 Task: Plan a workshop on effective teamwork for the team on the 18th at 4:30 PM.
Action: Mouse moved to (25, 68)
Screenshot: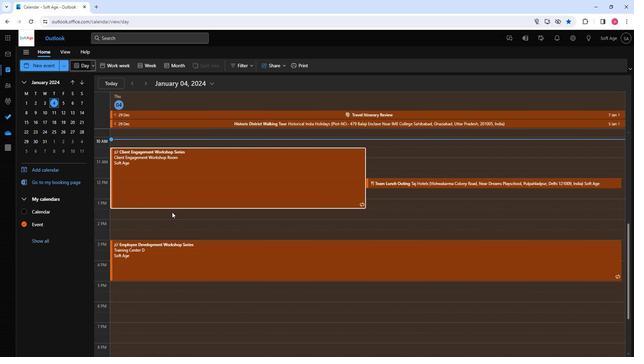 
Action: Mouse pressed left at (25, 68)
Screenshot: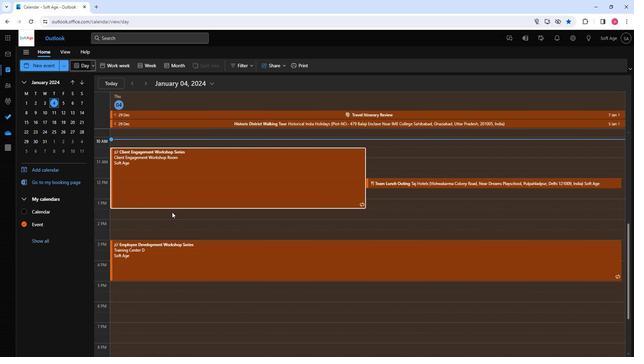 
Action: Mouse moved to (157, 110)
Screenshot: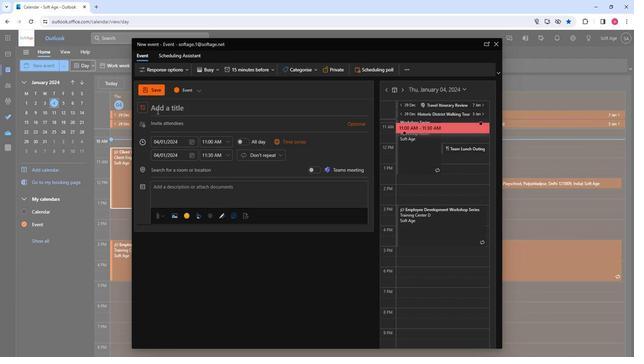 
Action: Mouse pressed left at (157, 110)
Screenshot: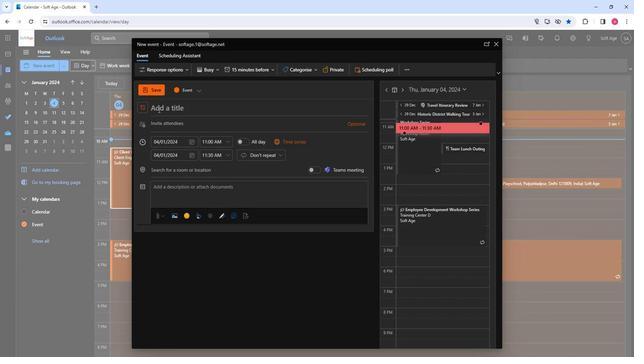 
Action: Key pressed <Key.shift>Workshop<Key.space>on<Key.space><Key.shift>Effective<Key.space><Key.space><Key.shift>Teamwork
Screenshot: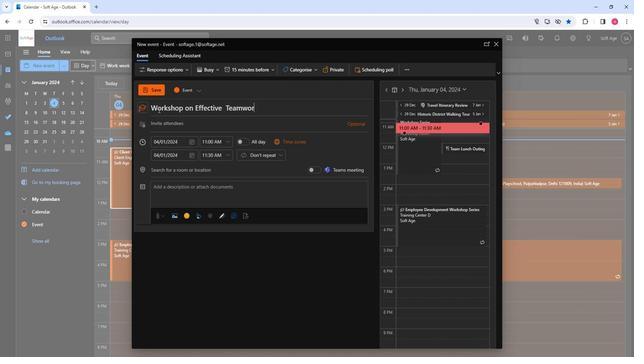 
Action: Mouse moved to (172, 127)
Screenshot: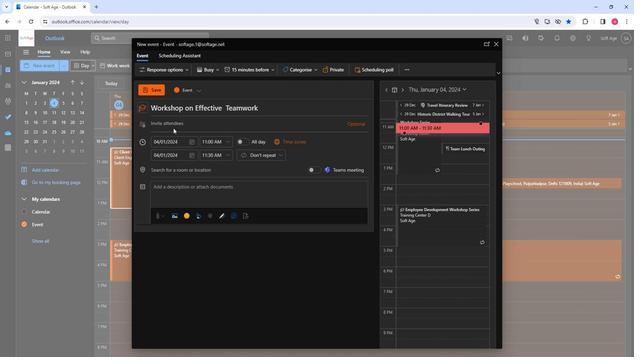 
Action: Mouse pressed left at (172, 127)
Screenshot: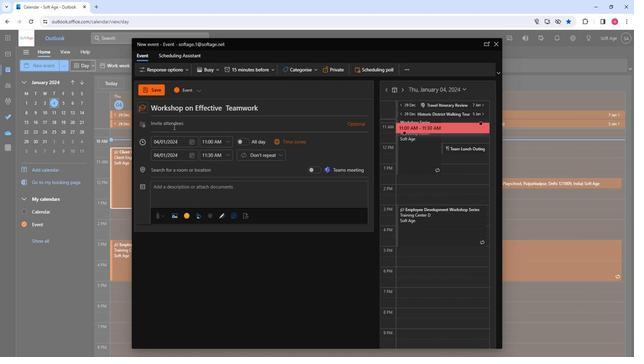 
Action: Mouse moved to (225, 108)
Screenshot: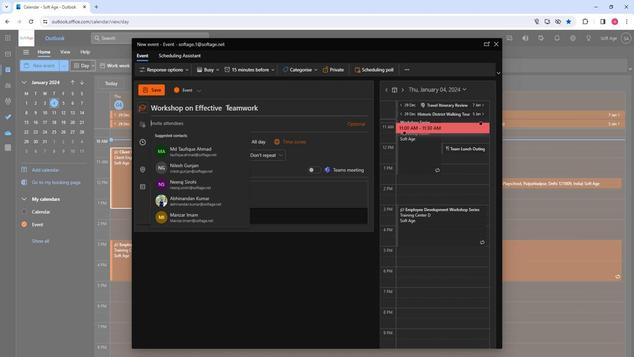 
Action: Mouse pressed left at (225, 108)
Screenshot: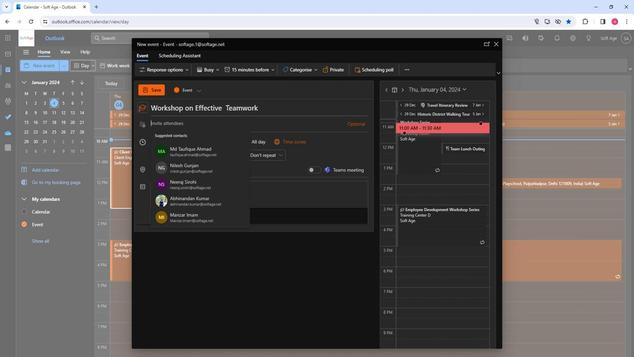 
Action: Mouse moved to (227, 110)
Screenshot: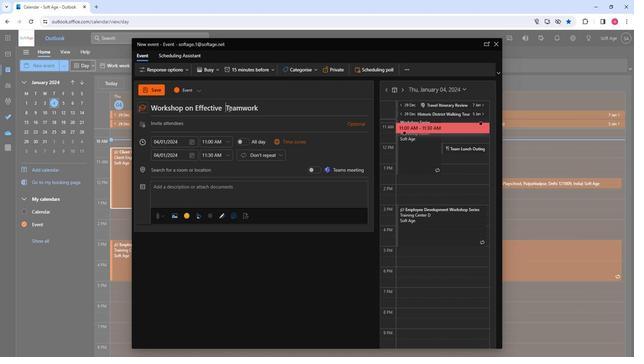 
Action: Key pressed <Key.backspace>
Screenshot: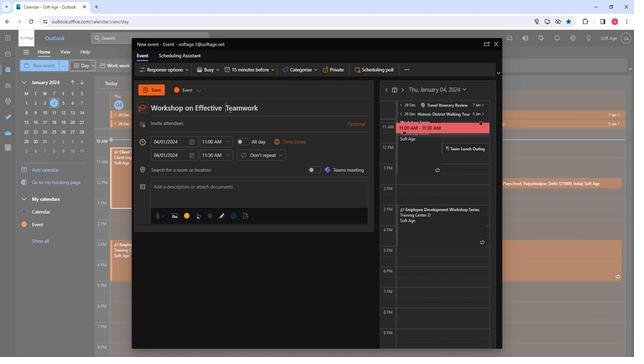 
Action: Mouse moved to (199, 124)
Screenshot: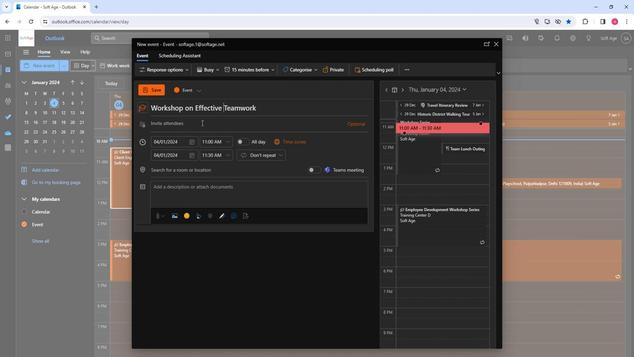 
Action: Mouse pressed left at (199, 124)
Screenshot: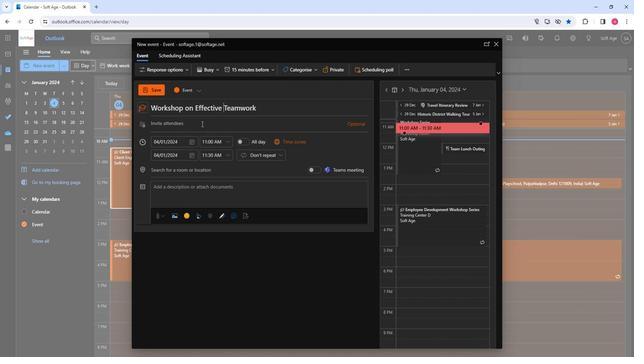 
Action: Mouse moved to (200, 125)
Screenshot: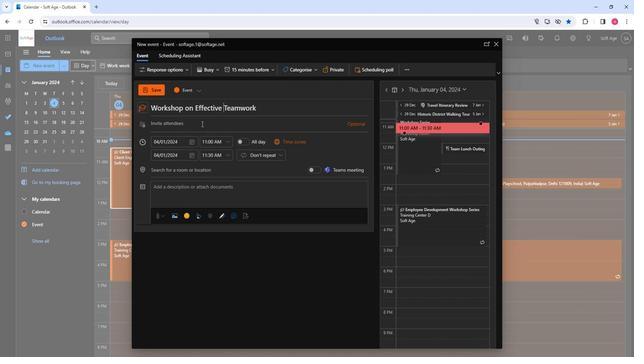 
Action: Key pressed so
Screenshot: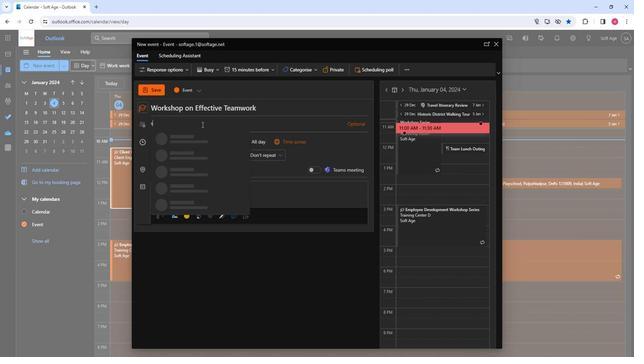 
Action: Mouse moved to (187, 146)
Screenshot: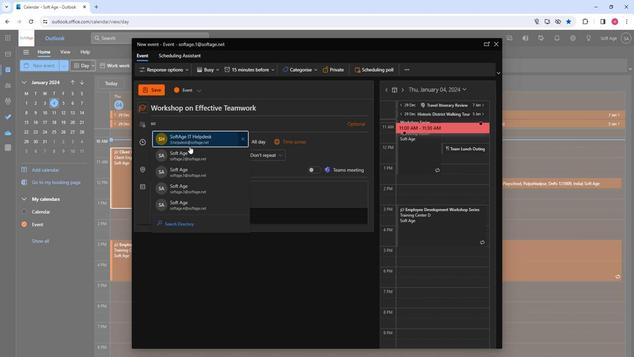 
Action: Mouse pressed left at (187, 146)
Screenshot: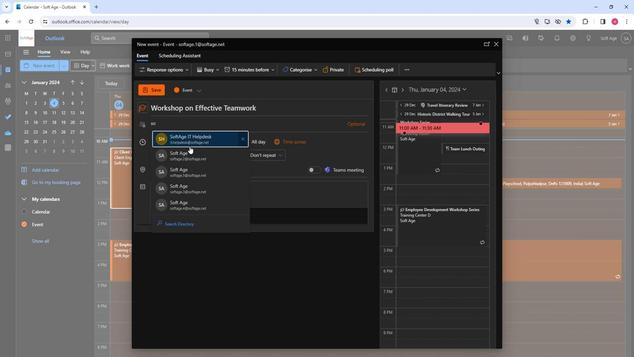 
Action: Mouse moved to (203, 152)
Screenshot: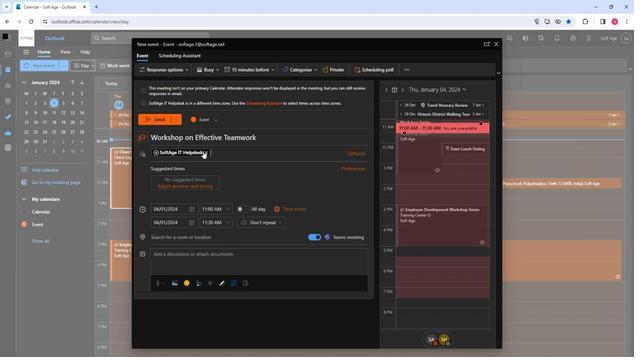 
Action: Mouse pressed left at (203, 152)
Screenshot: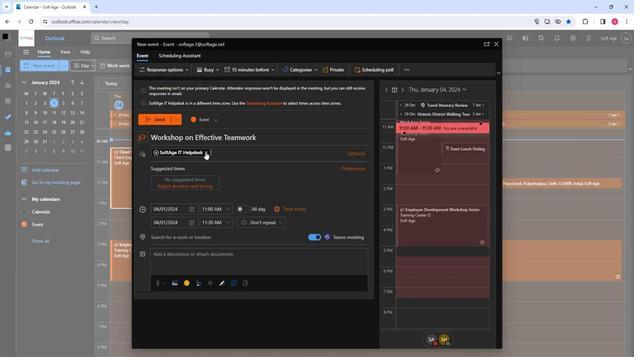 
Action: Key pressed so
Screenshot: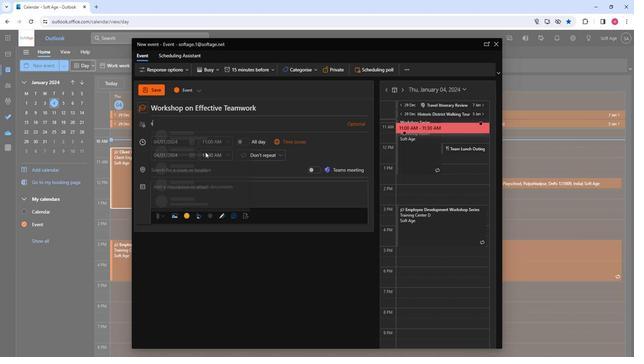 
Action: Mouse moved to (203, 167)
Screenshot: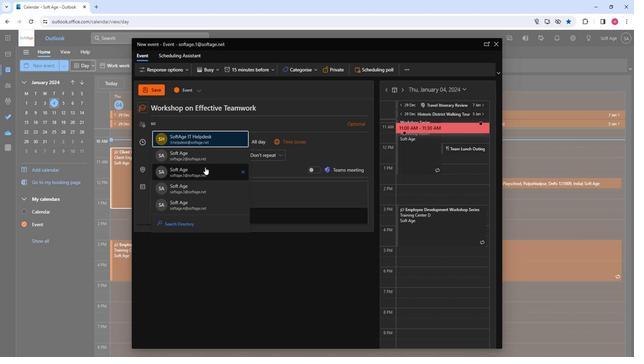 
Action: Mouse pressed left at (203, 167)
Screenshot: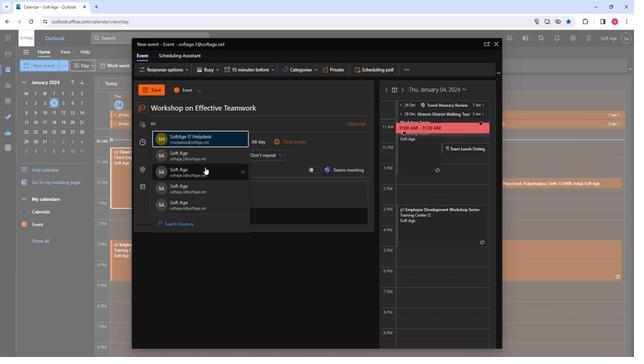 
Action: Key pressed so
Screenshot: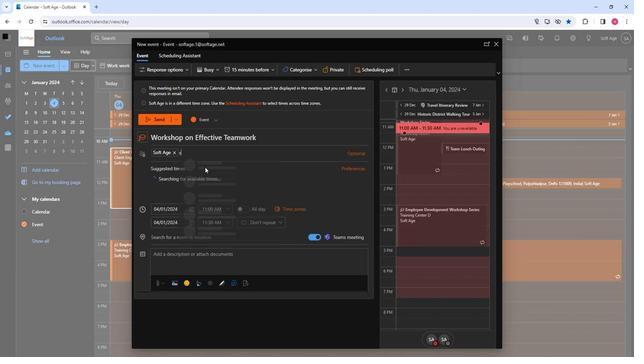 
Action: Mouse moved to (203, 200)
Screenshot: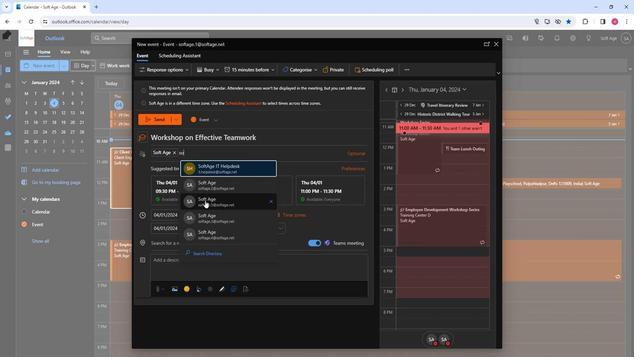 
Action: Mouse pressed left at (203, 200)
Screenshot: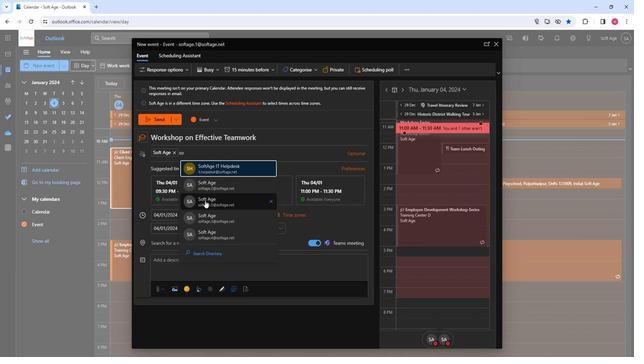 
Action: Mouse moved to (172, 153)
Screenshot: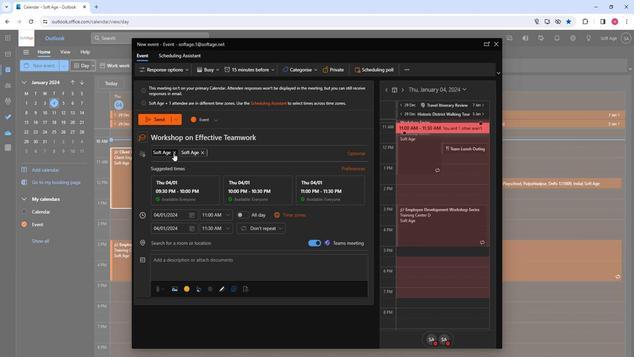 
Action: Mouse pressed left at (172, 153)
Screenshot: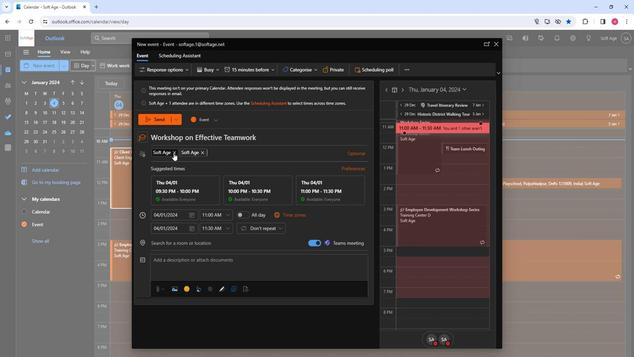 
Action: Key pressed so
Screenshot: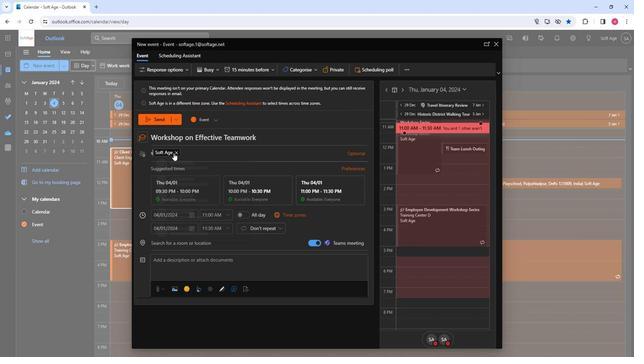 
Action: Mouse moved to (178, 187)
Screenshot: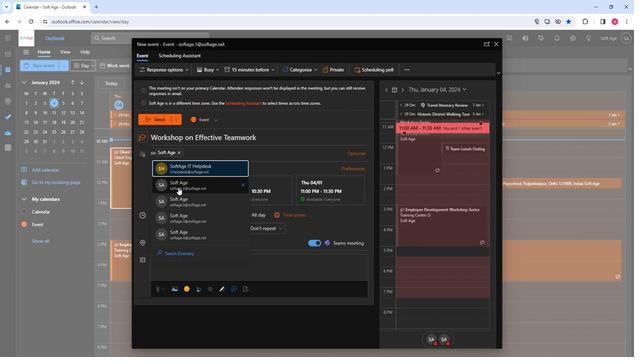 
Action: Mouse pressed left at (178, 187)
Screenshot: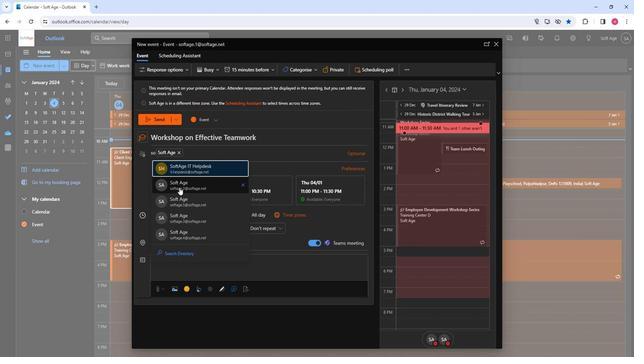 
Action: Key pressed so
Screenshot: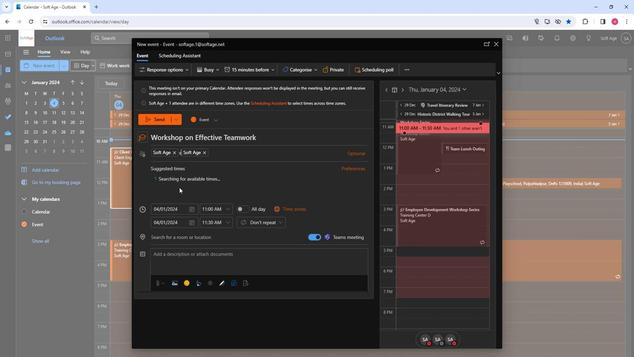 
Action: Mouse moved to (221, 233)
Screenshot: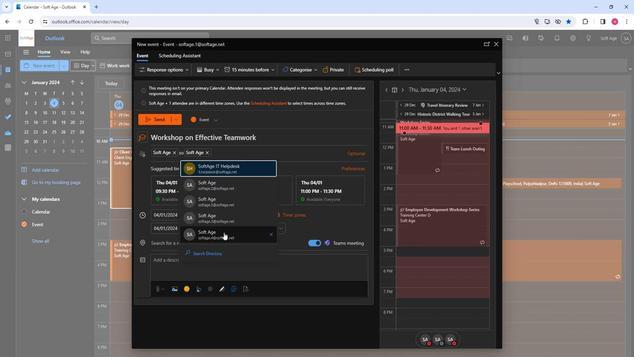 
Action: Mouse pressed left at (221, 233)
Screenshot: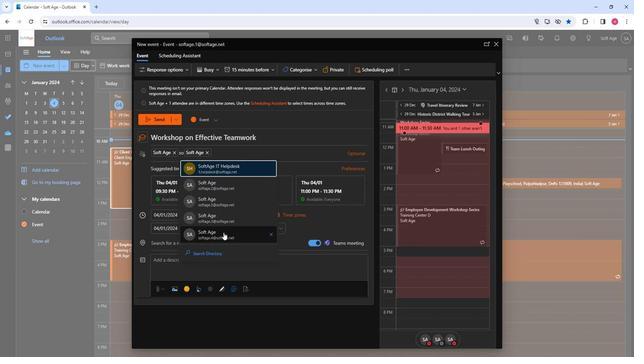 
Action: Mouse moved to (189, 215)
Screenshot: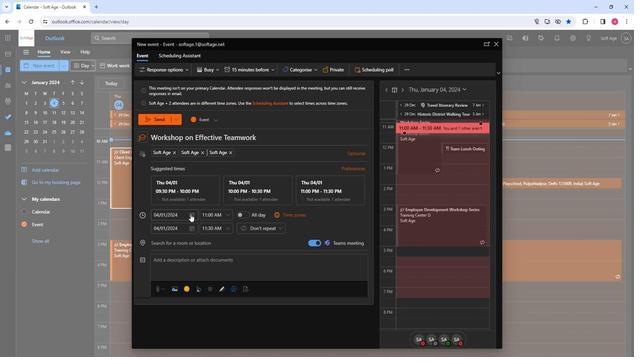 
Action: Mouse pressed left at (189, 215)
Screenshot: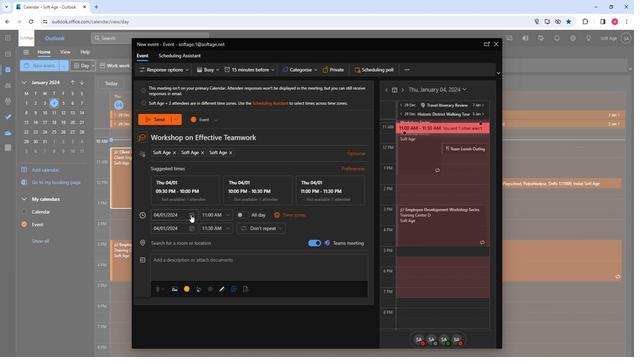 
Action: Mouse moved to (187, 269)
Screenshot: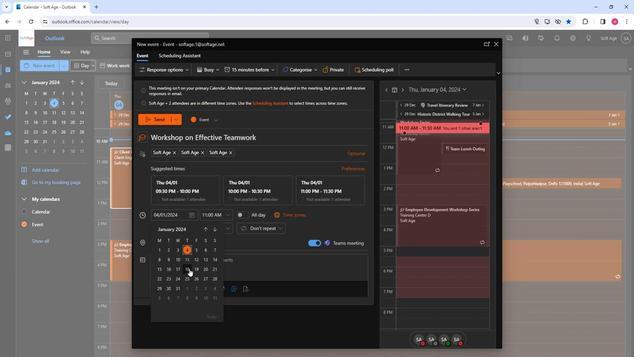 
Action: Mouse pressed left at (187, 269)
Screenshot: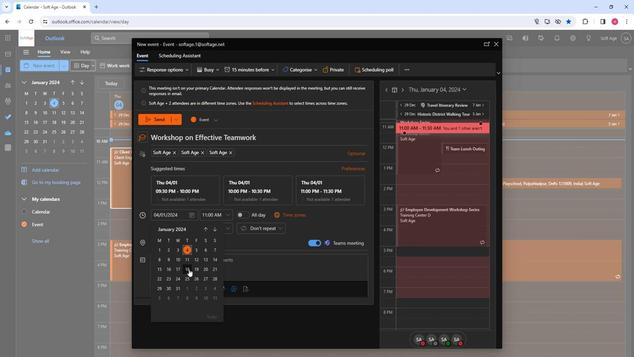 
Action: Mouse moved to (227, 215)
Screenshot: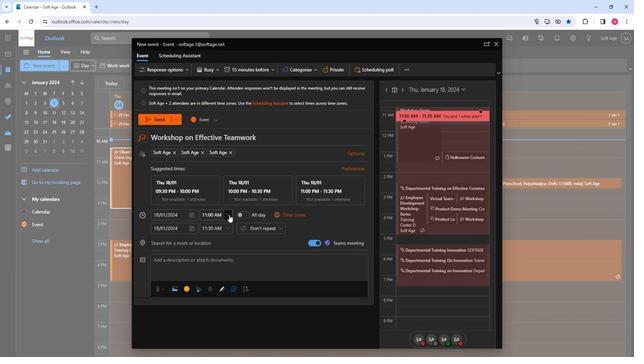 
Action: Mouse pressed left at (227, 215)
Screenshot: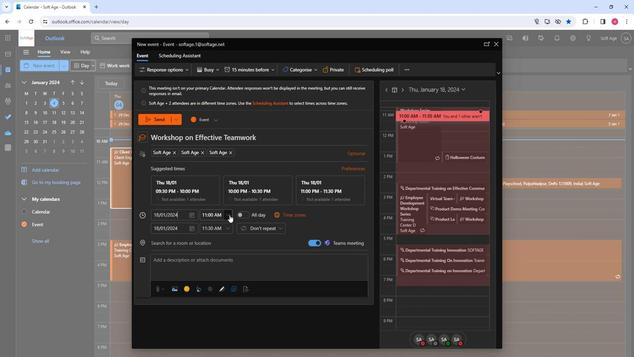 
Action: Mouse moved to (209, 249)
Screenshot: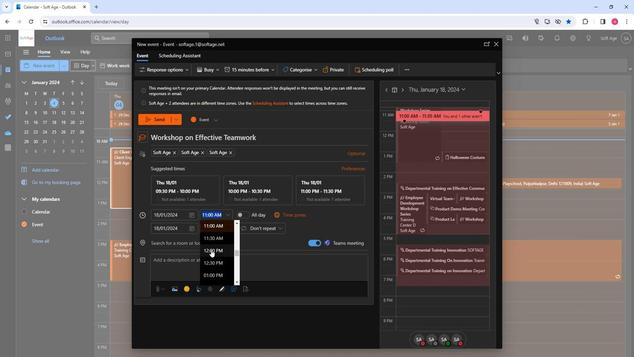 
Action: Mouse scrolled (209, 249) with delta (0, 0)
Screenshot: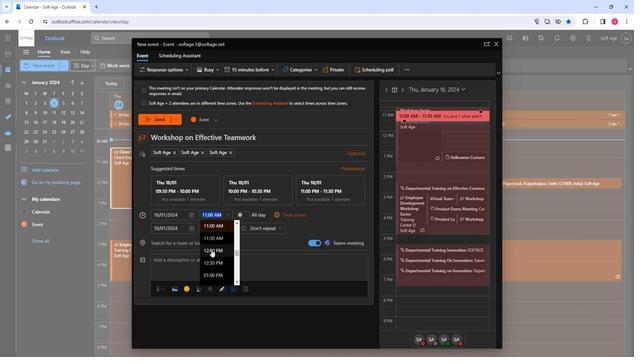 
Action: Mouse moved to (209, 247)
Screenshot: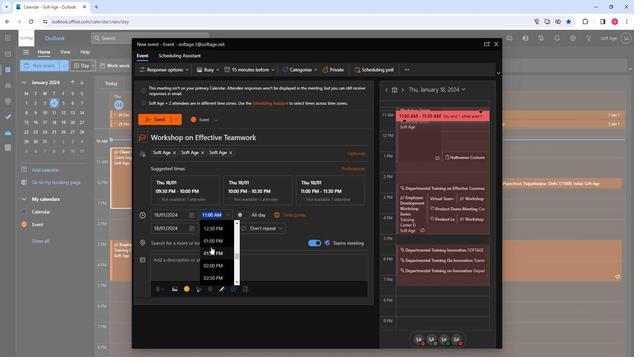 
Action: Mouse scrolled (209, 246) with delta (0, 0)
Screenshot: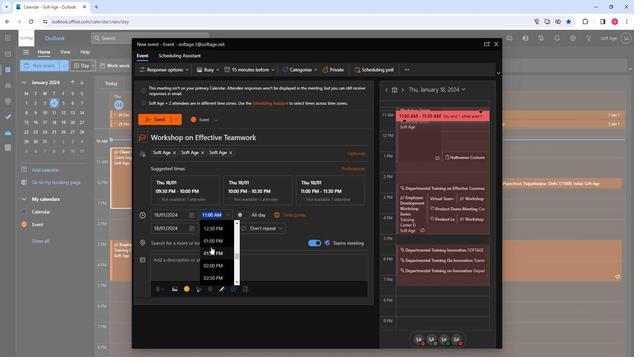 
Action: Mouse moved to (212, 254)
Screenshot: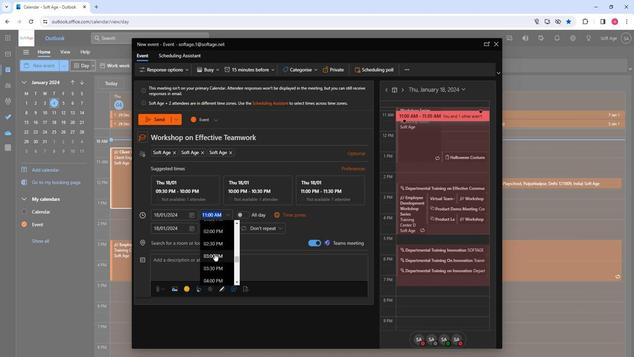 
Action: Mouse scrolled (212, 254) with delta (0, 0)
Screenshot: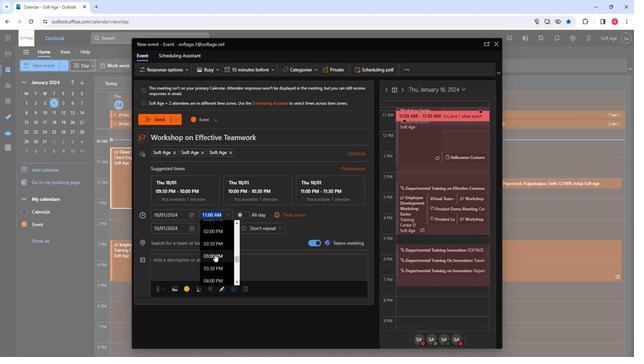 
Action: Mouse moved to (203, 257)
Screenshot: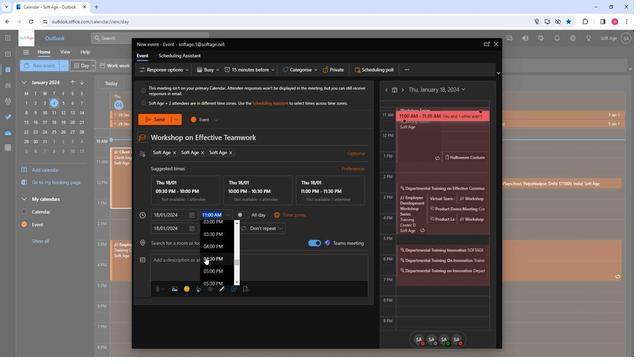 
Action: Mouse pressed left at (203, 257)
Screenshot: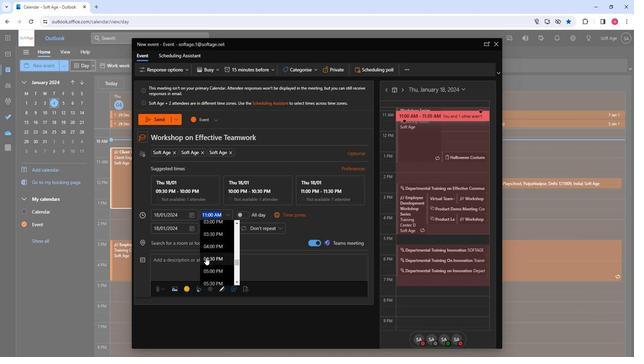 
Action: Mouse moved to (171, 241)
Screenshot: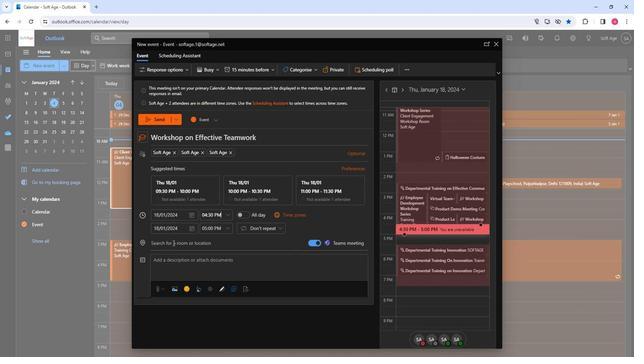 
Action: Mouse pressed left at (171, 241)
Screenshot: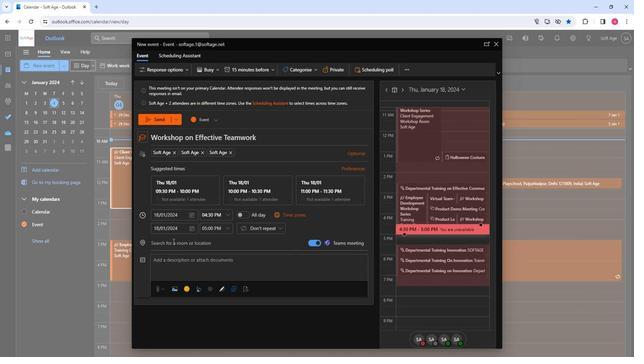 
Action: Mouse moved to (187, 209)
Screenshot: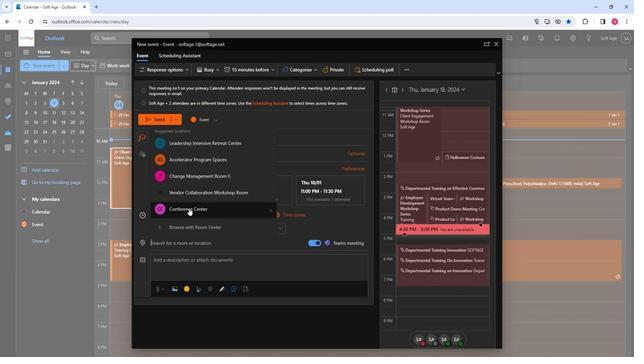 
Action: Mouse pressed left at (187, 209)
Screenshot: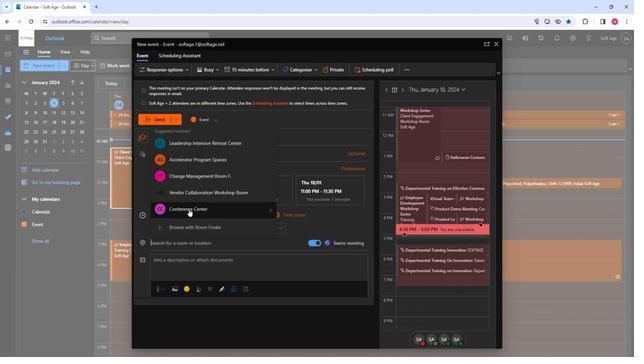 
Action: Mouse moved to (184, 256)
Screenshot: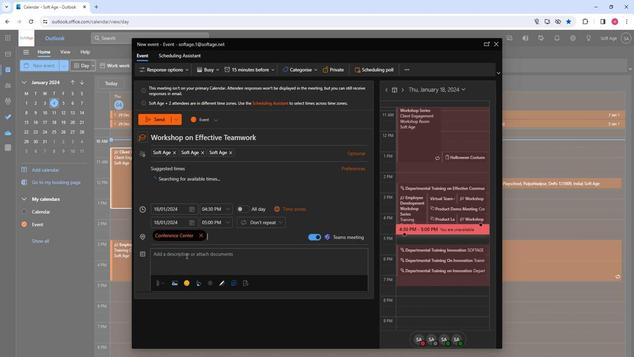 
Action: Mouse pressed left at (184, 256)
Screenshot: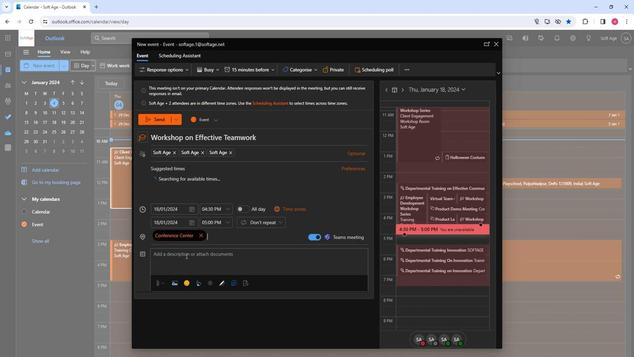 
Action: Key pressed <Key.shift>Lead<Key.space>a<Key.space>workshop<Key.space>on<Key.space>effective<Key.space>teamwork<Key.space>for<Key.space>your<Key.space>team.<Key.space><Key.shift>Explore<Key.space>communication<Key.space>strategies,<Key.space>role<Key.space>clarity,<Key.space>and<Key.space>collaboration<Key.space>techniques<Key.space>to<Key.space>enhance<Key.space>cohesion,<Key.space>productivity,<Key.backspace><Key.backspace><Key.backspace><Key.backspace><Key.backspace><Key.backspace><Key.backspace><Key.backspace><Key.backspace><Key.backspace>ductivity,<Key.space>and<Key.space>collective<Key.space>success.
Screenshot: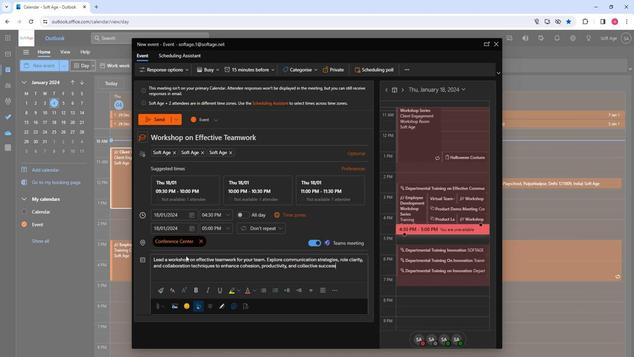 
Action: Mouse moved to (234, 267)
Screenshot: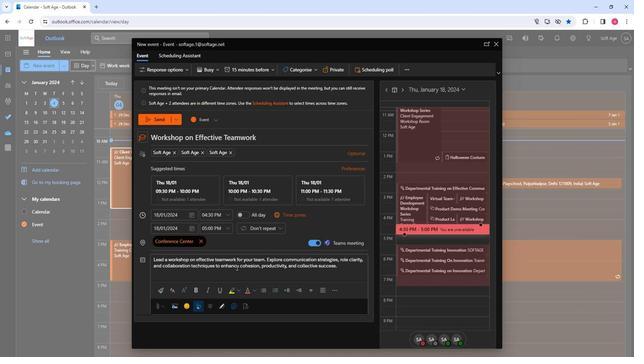 
Action: Mouse pressed left at (234, 267)
Screenshot: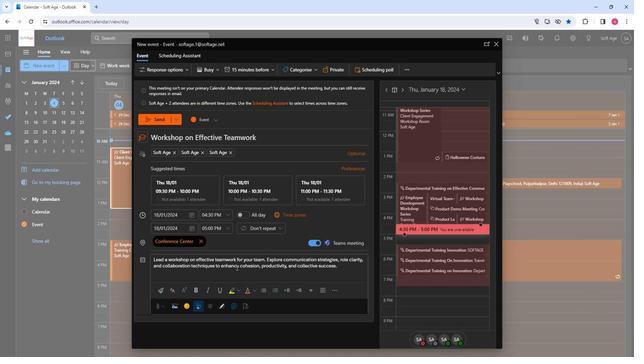 
Action: Mouse moved to (235, 267)
Screenshot: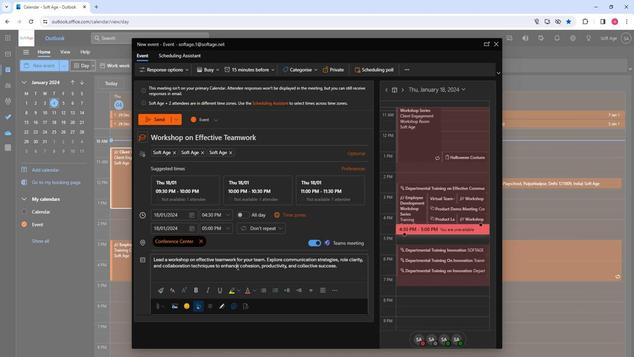 
Action: Mouse pressed left at (235, 267)
Screenshot: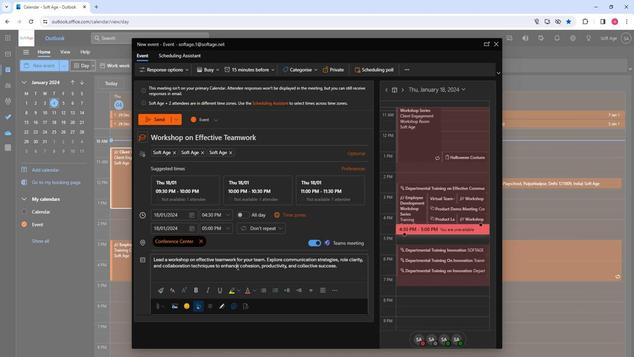 
Action: Mouse pressed left at (235, 267)
Screenshot: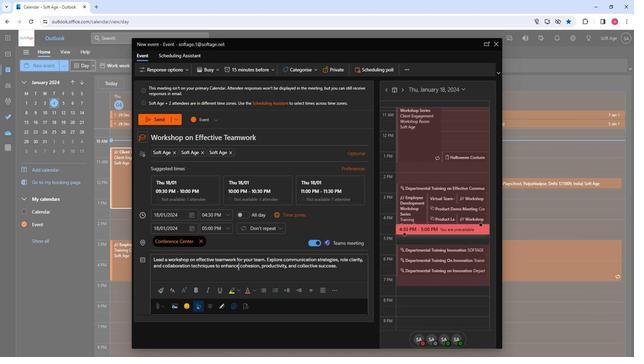 
Action: Mouse pressed left at (235, 267)
Screenshot: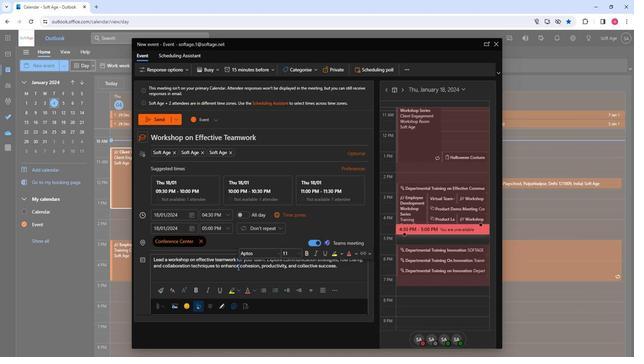 
Action: Mouse pressed left at (235, 267)
Screenshot: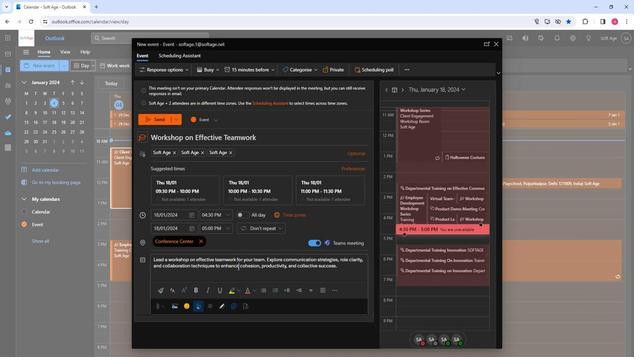 
Action: Mouse pressed left at (235, 267)
Screenshot: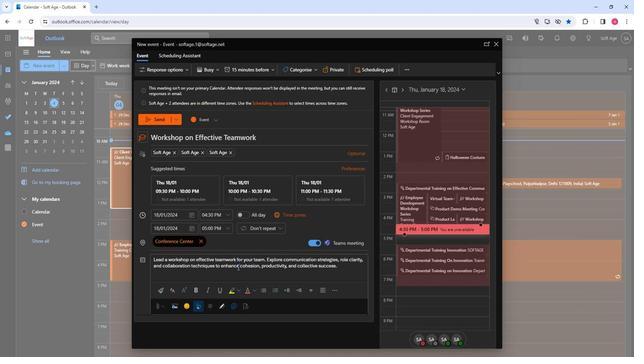 
Action: Mouse moved to (169, 290)
Screenshot: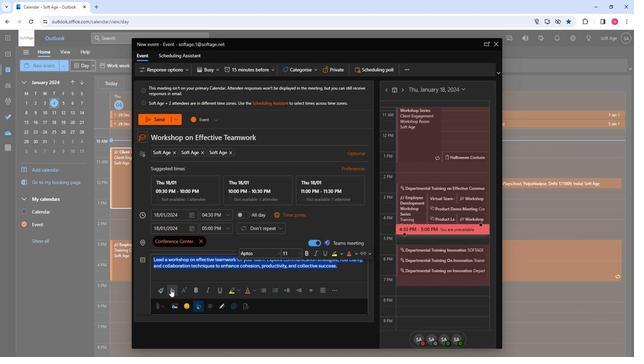 
Action: Mouse pressed left at (169, 290)
Screenshot: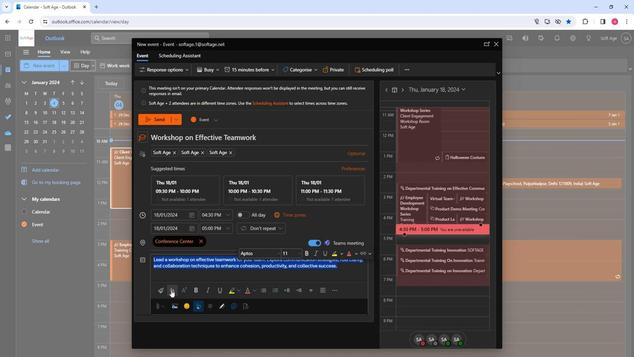 
Action: Mouse moved to (189, 236)
Screenshot: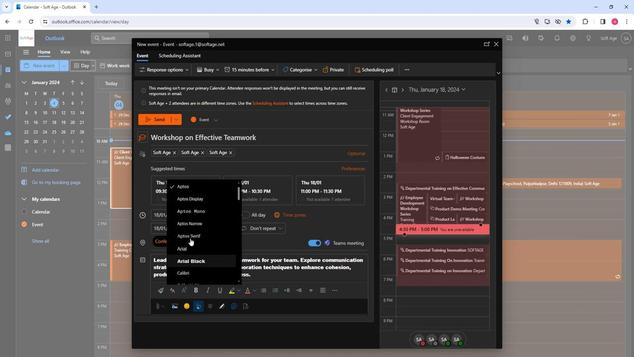 
Action: Mouse scrolled (189, 236) with delta (0, 0)
Screenshot: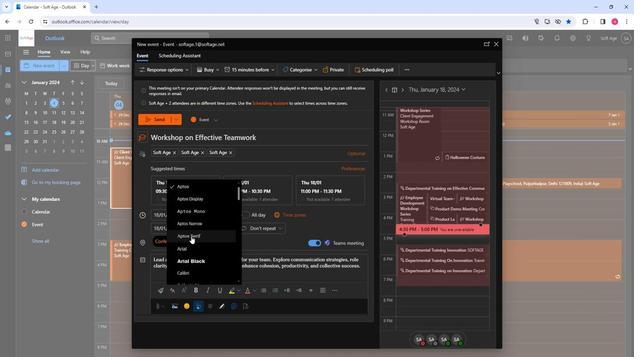 
Action: Mouse scrolled (189, 236) with delta (0, 0)
Screenshot: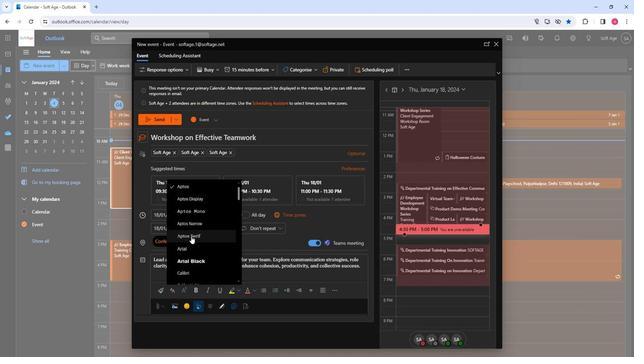 
Action: Mouse moved to (186, 253)
Screenshot: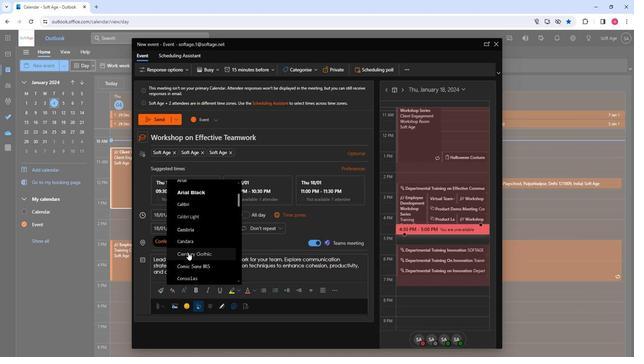 
Action: Mouse pressed left at (186, 253)
Screenshot: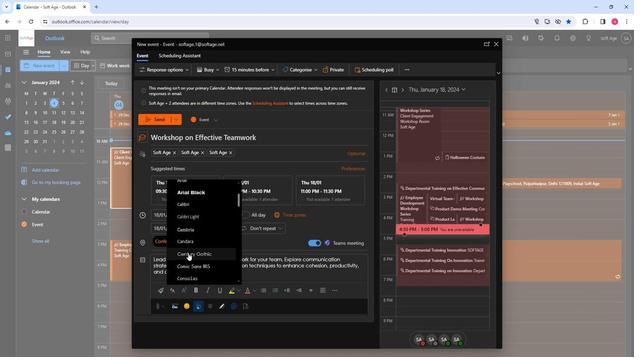 
Action: Mouse moved to (184, 288)
Screenshot: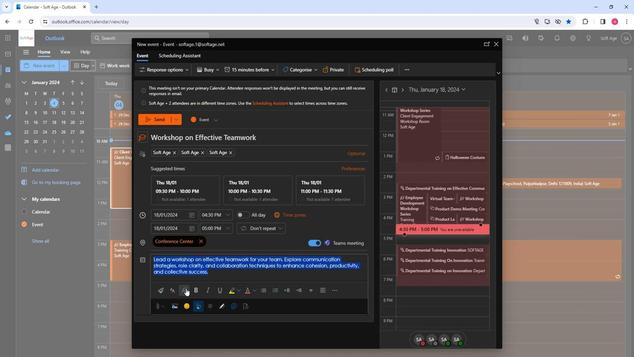 
Action: Mouse pressed left at (184, 288)
Screenshot: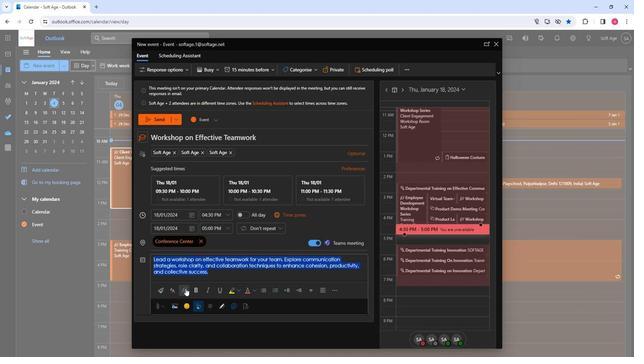 
Action: Mouse moved to (191, 228)
Screenshot: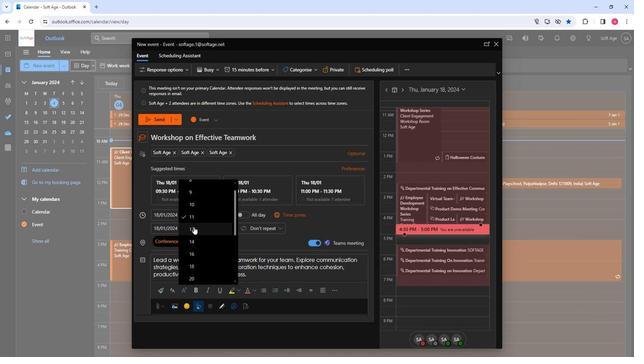 
Action: Mouse pressed left at (191, 228)
Screenshot: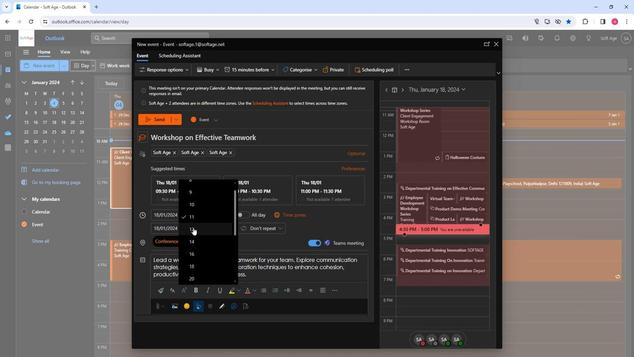 
Action: Mouse moved to (207, 294)
Screenshot: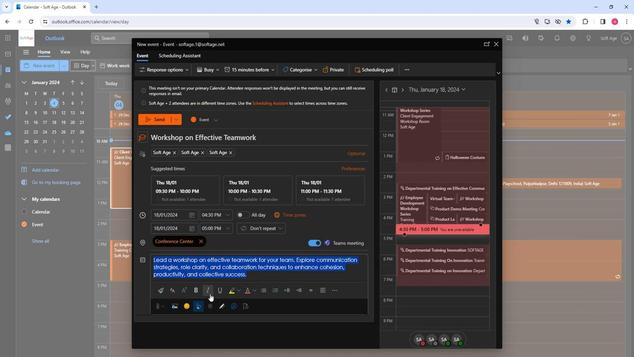 
Action: Mouse pressed left at (207, 294)
Screenshot: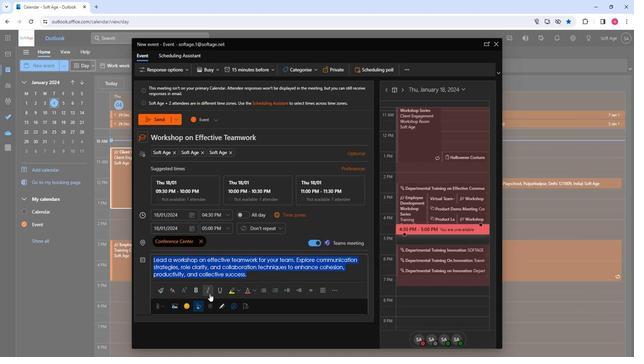 
Action: Mouse moved to (237, 291)
Screenshot: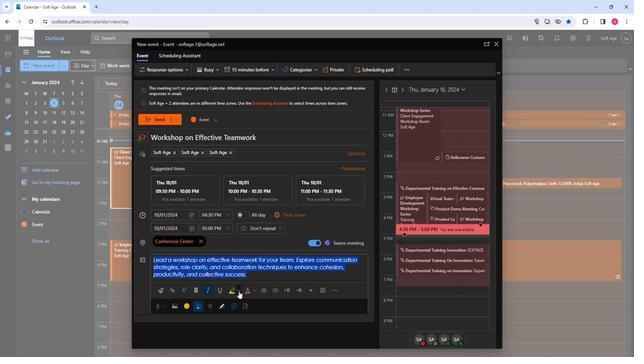 
Action: Mouse pressed left at (237, 291)
Screenshot: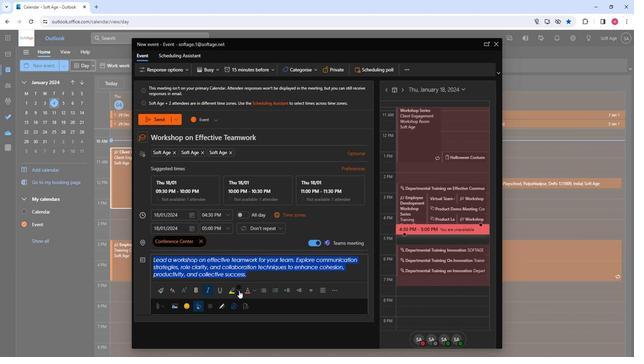 
Action: Mouse moved to (240, 307)
Screenshot: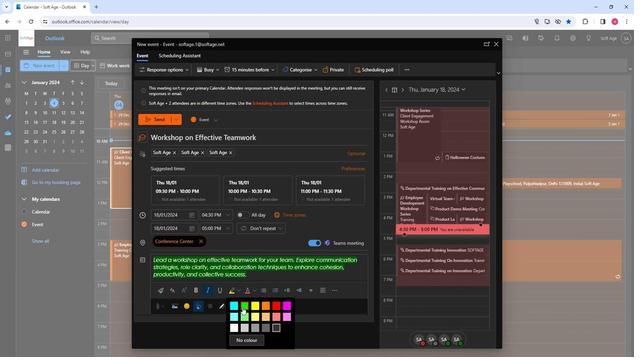 
Action: Mouse pressed left at (240, 307)
Screenshot: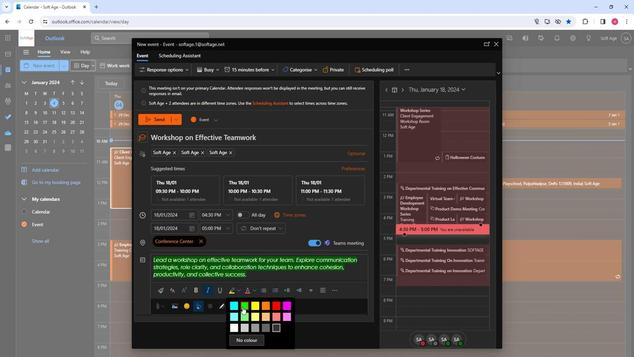 
Action: Mouse moved to (251, 278)
Screenshot: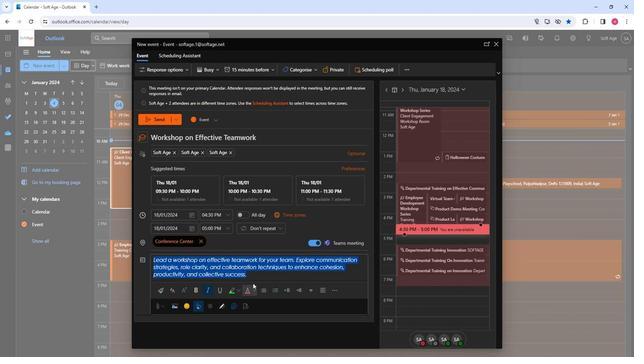 
Action: Mouse pressed left at (251, 278)
Screenshot: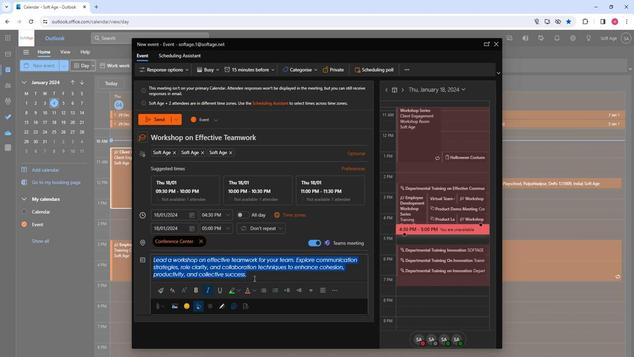 
Action: Mouse moved to (155, 122)
Screenshot: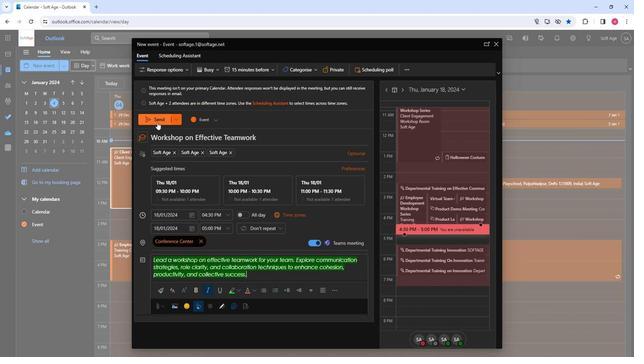 
Action: Mouse pressed left at (155, 122)
Screenshot: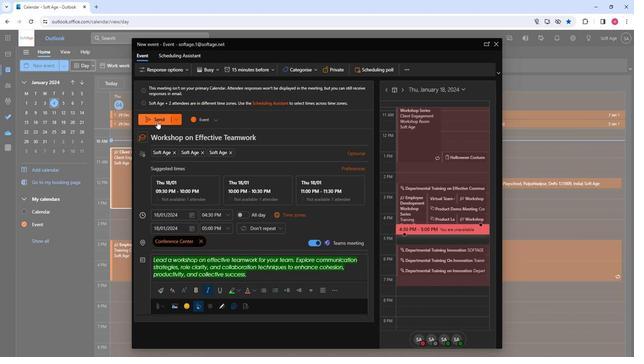 
Action: Mouse moved to (343, 269)
Screenshot: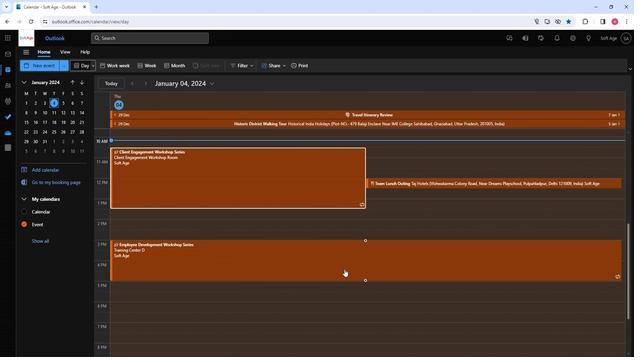 
